 Task: In new connection recomendation turn off in-app notifications.
Action: Mouse moved to (777, 71)
Screenshot: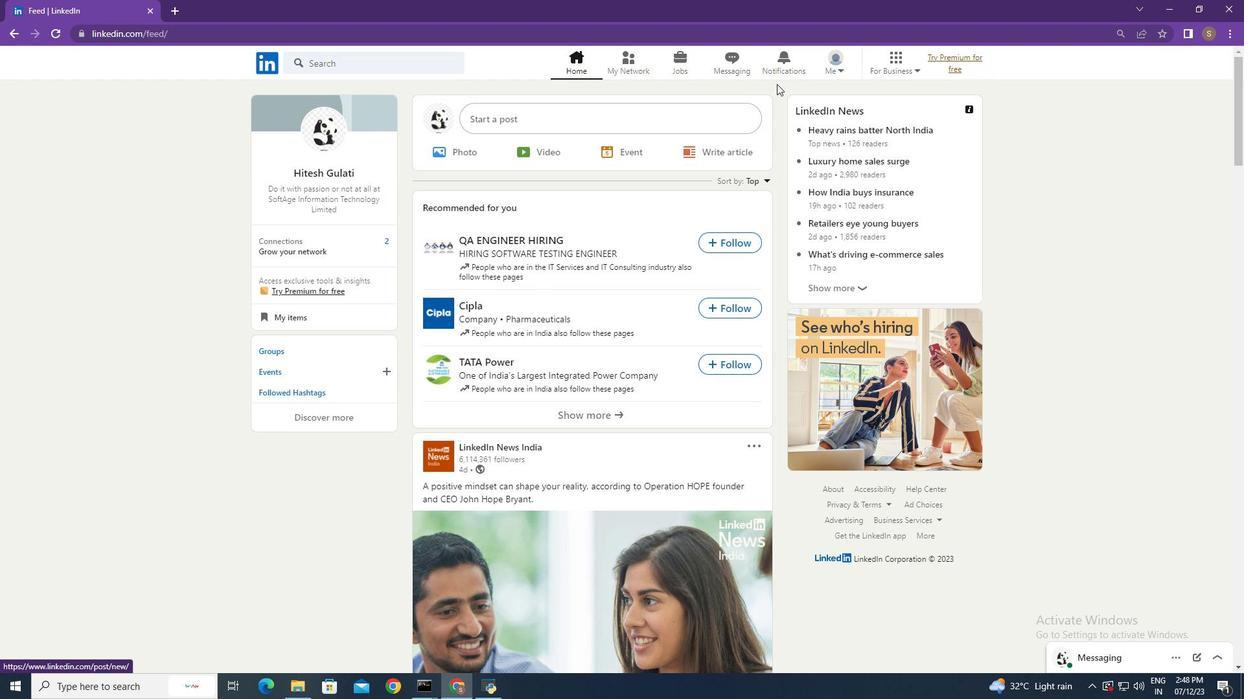 
Action: Mouse pressed left at (777, 71)
Screenshot: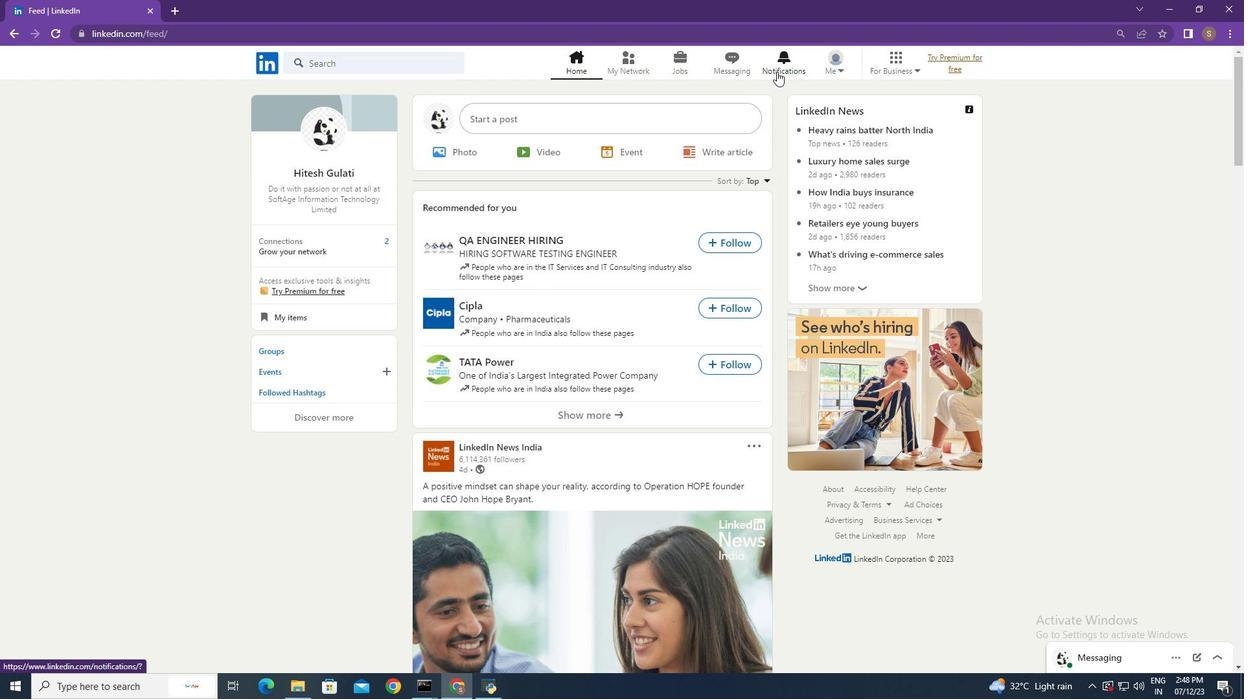 
Action: Mouse moved to (291, 149)
Screenshot: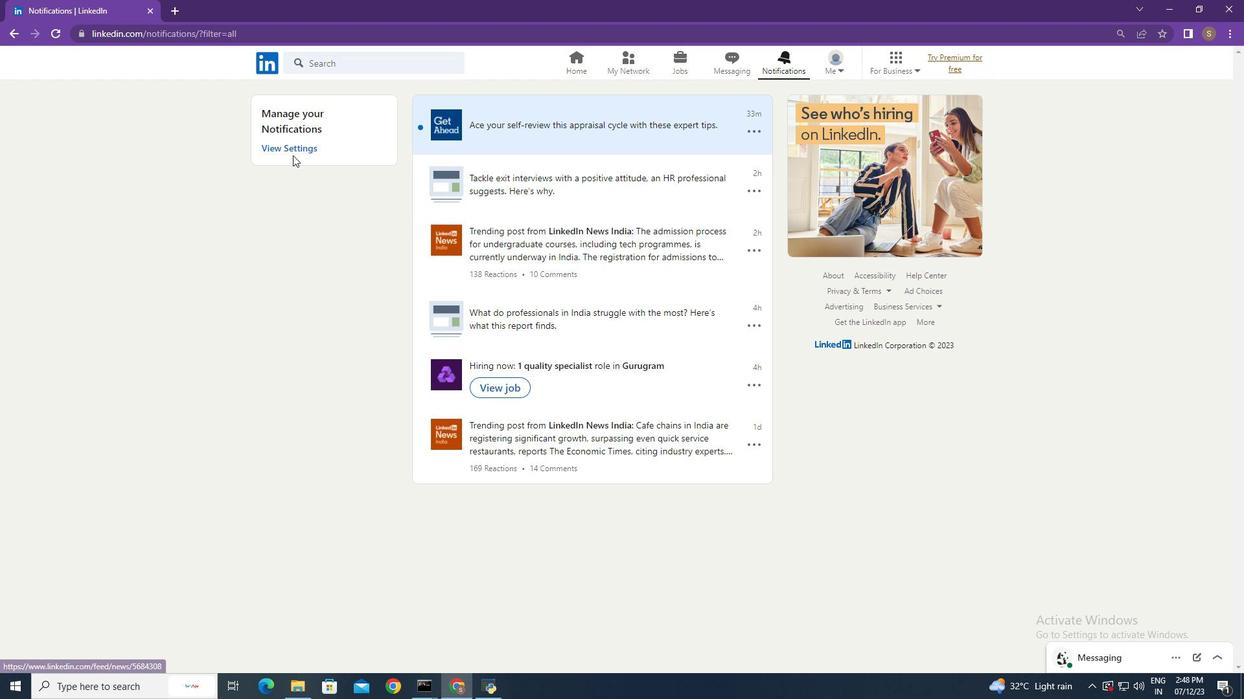 
Action: Mouse pressed left at (291, 149)
Screenshot: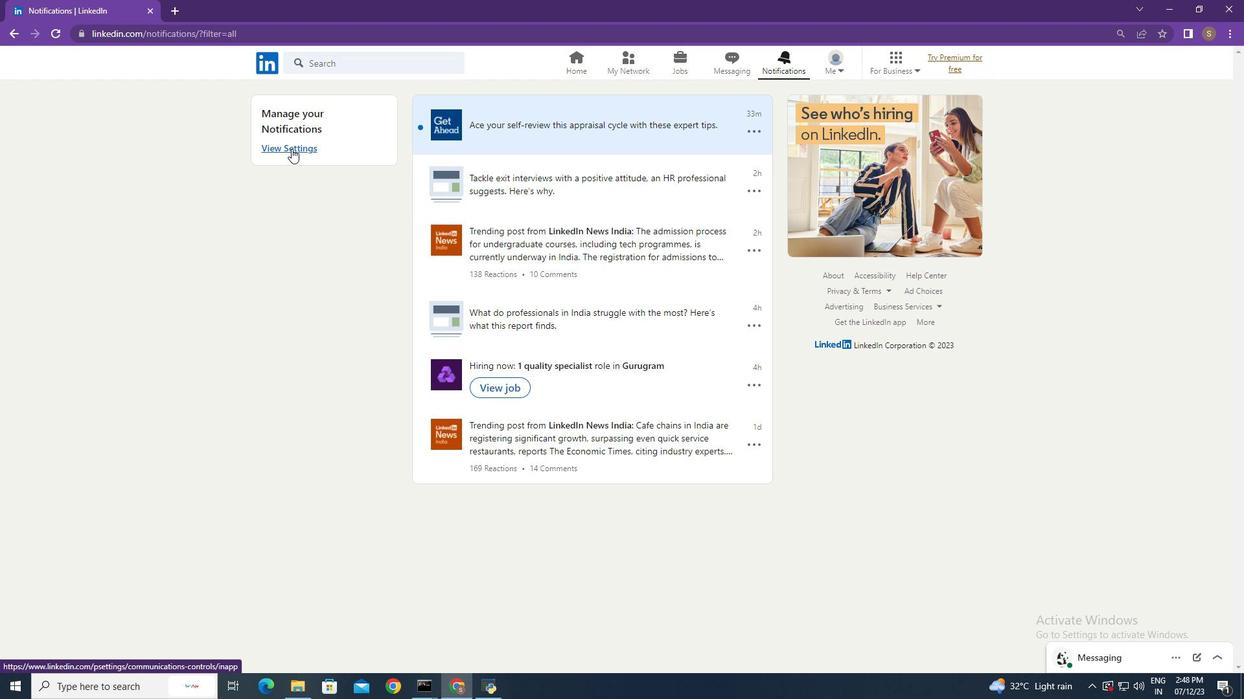 
Action: Mouse moved to (769, 264)
Screenshot: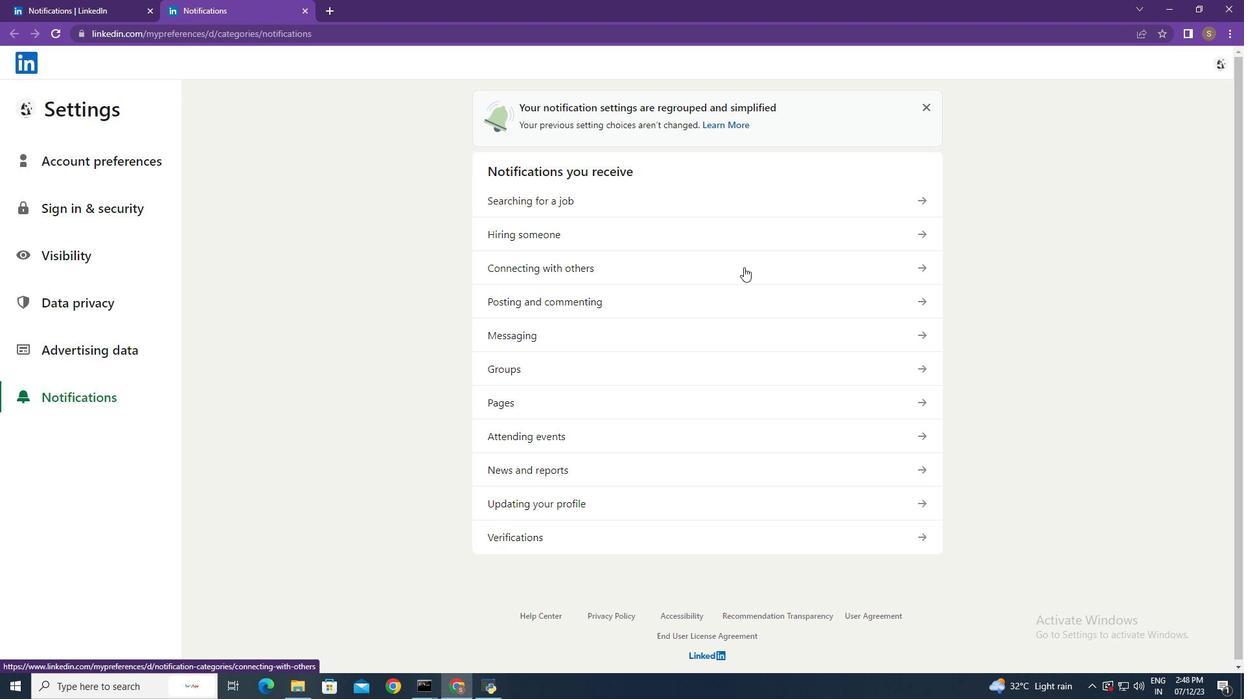 
Action: Mouse pressed left at (769, 264)
Screenshot: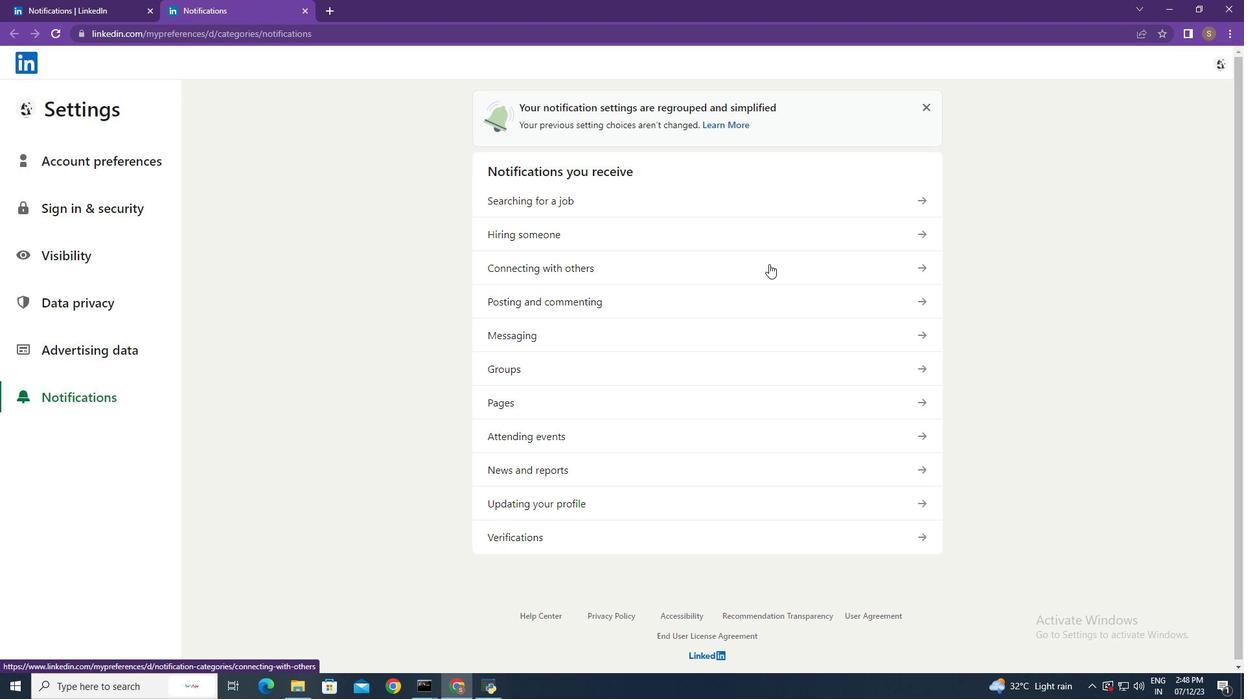 
Action: Mouse moved to (832, 277)
Screenshot: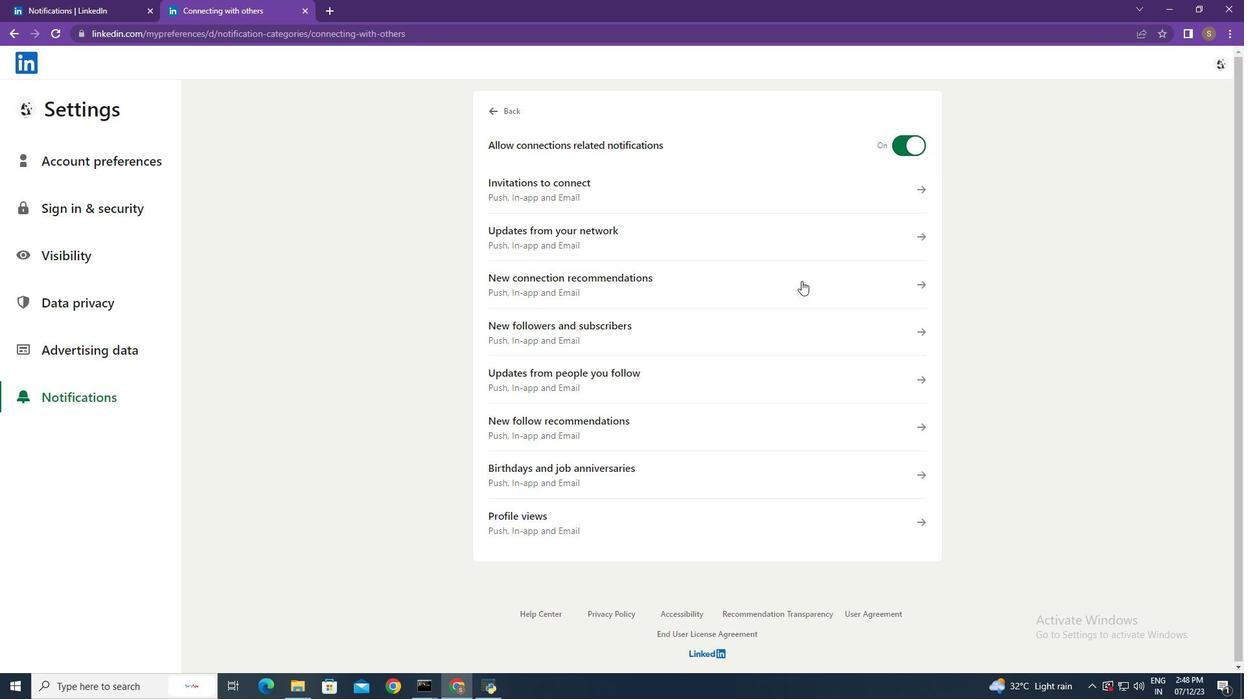 
Action: Mouse pressed left at (832, 277)
Screenshot: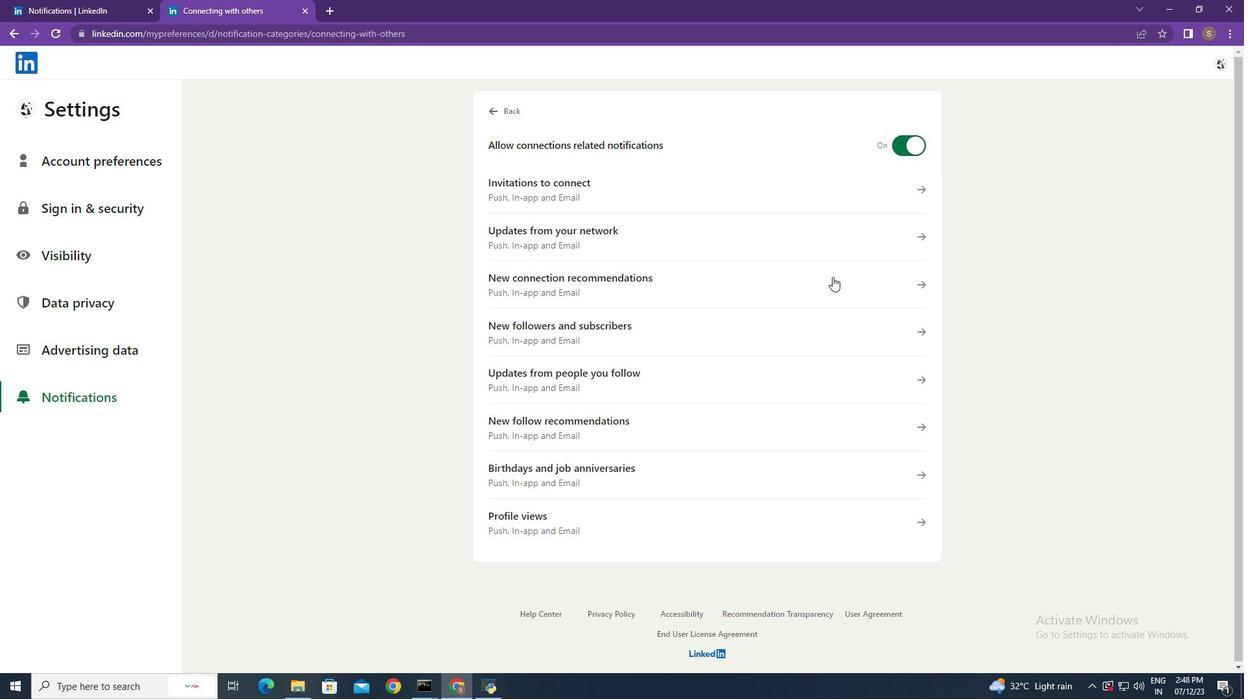 
Action: Mouse moved to (906, 226)
Screenshot: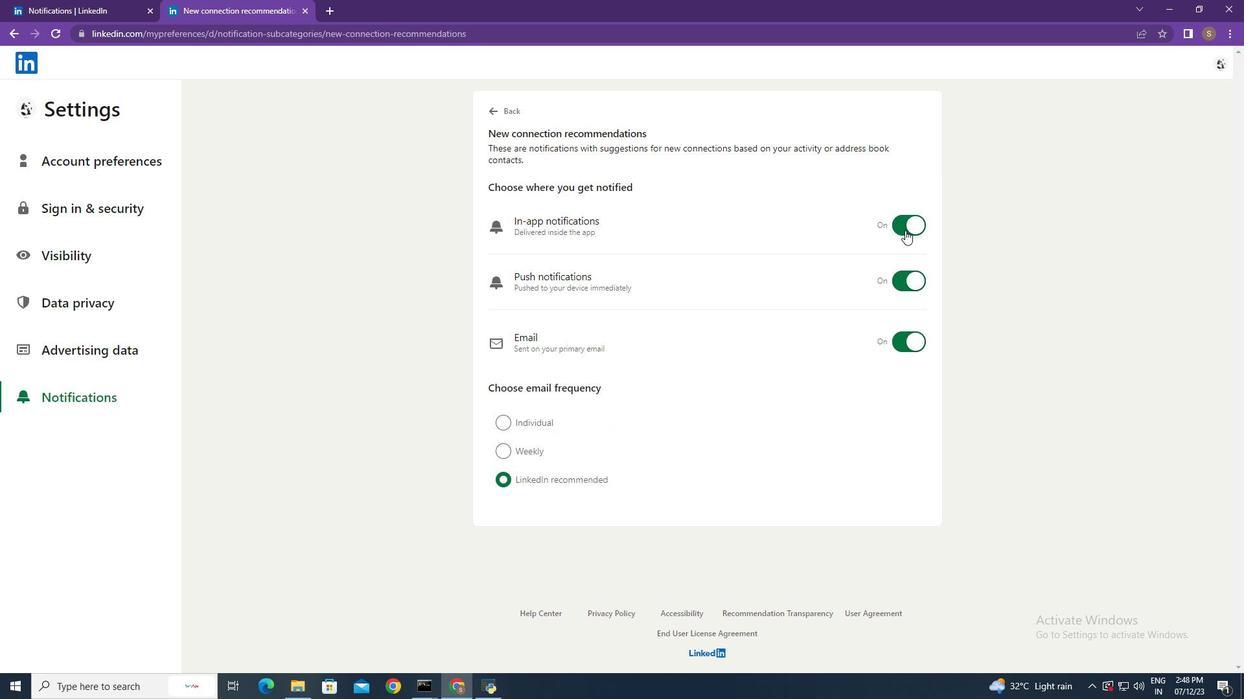 
Action: Mouse pressed left at (906, 226)
Screenshot: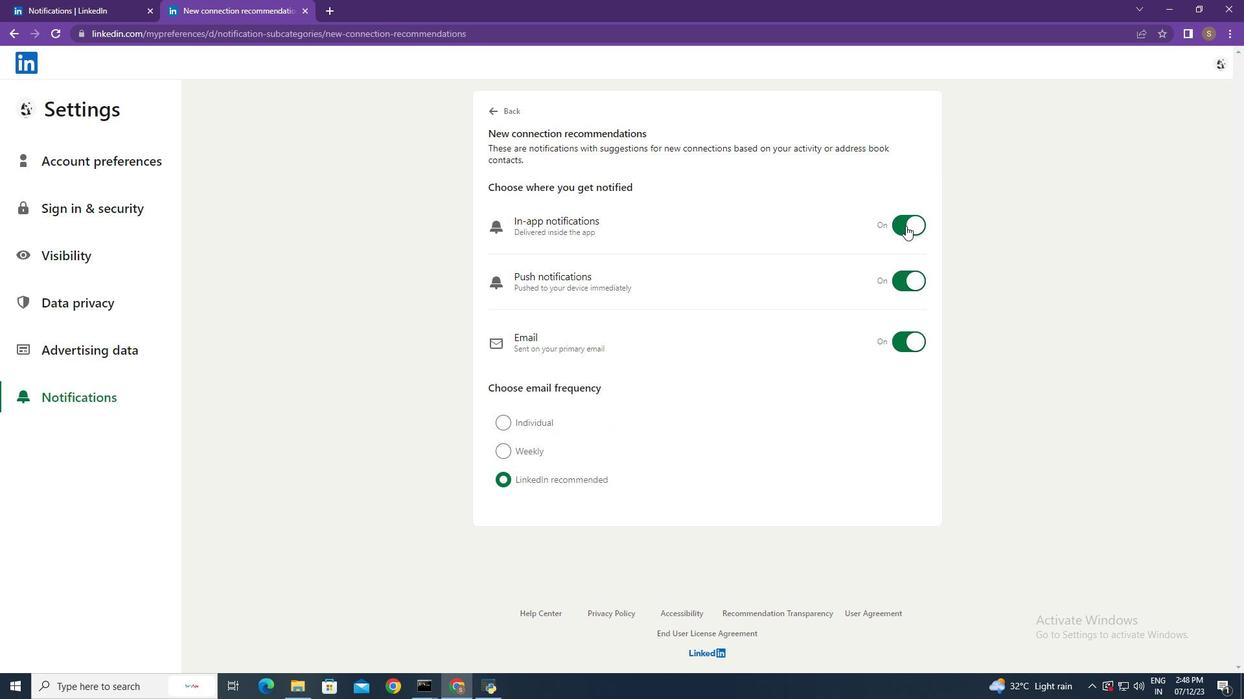 
Action: Mouse moved to (1094, 243)
Screenshot: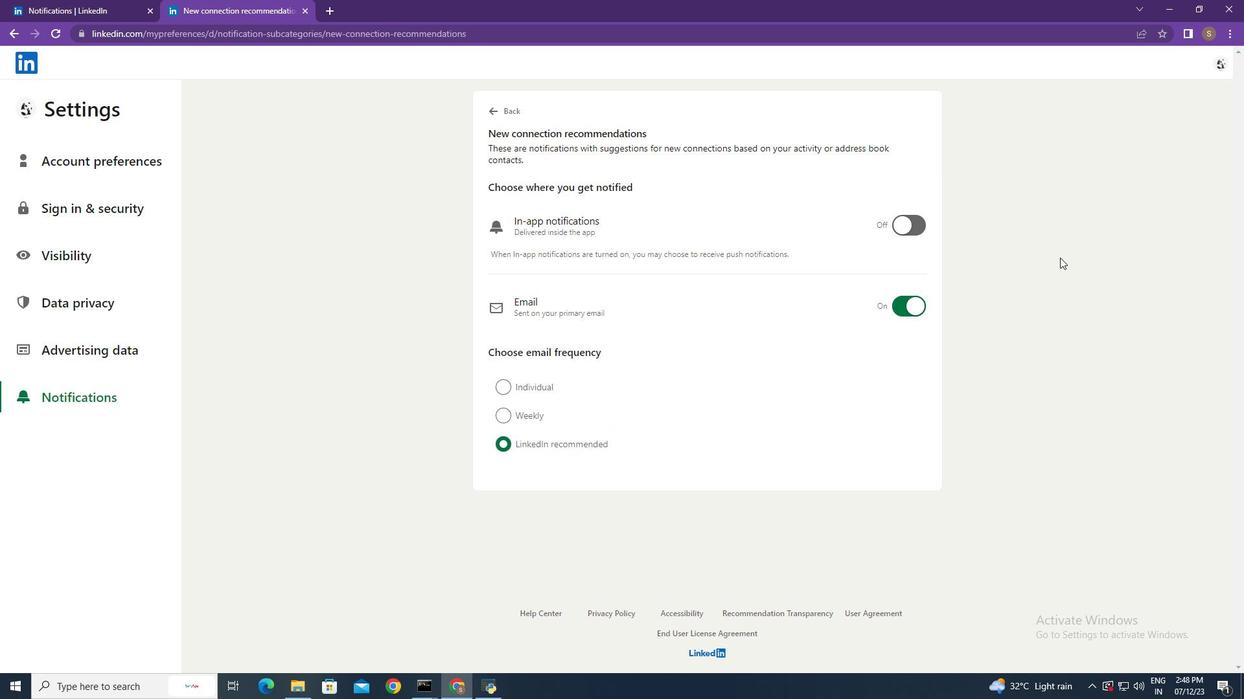 
